 Task: Create custom labels to organize and preview messages efficiently.
Action: Mouse moved to (99, 221)
Screenshot: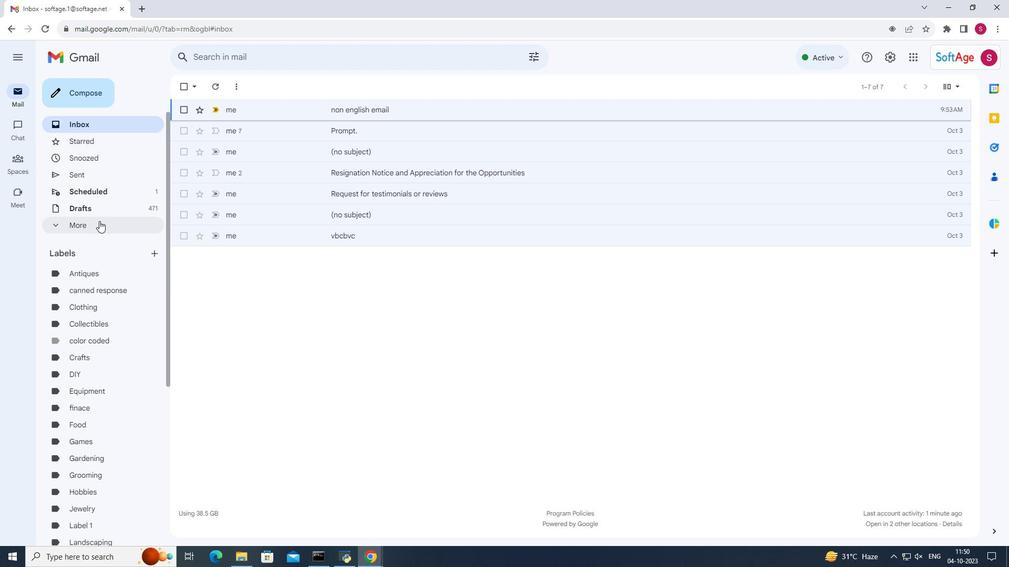
Action: Mouse pressed left at (99, 221)
Screenshot: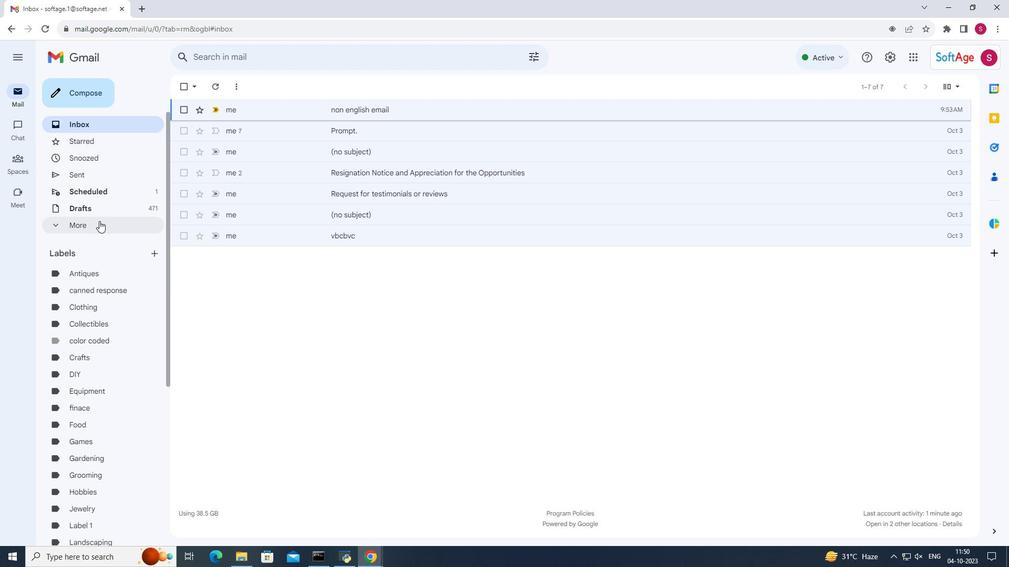 
Action: Mouse moved to (99, 343)
Screenshot: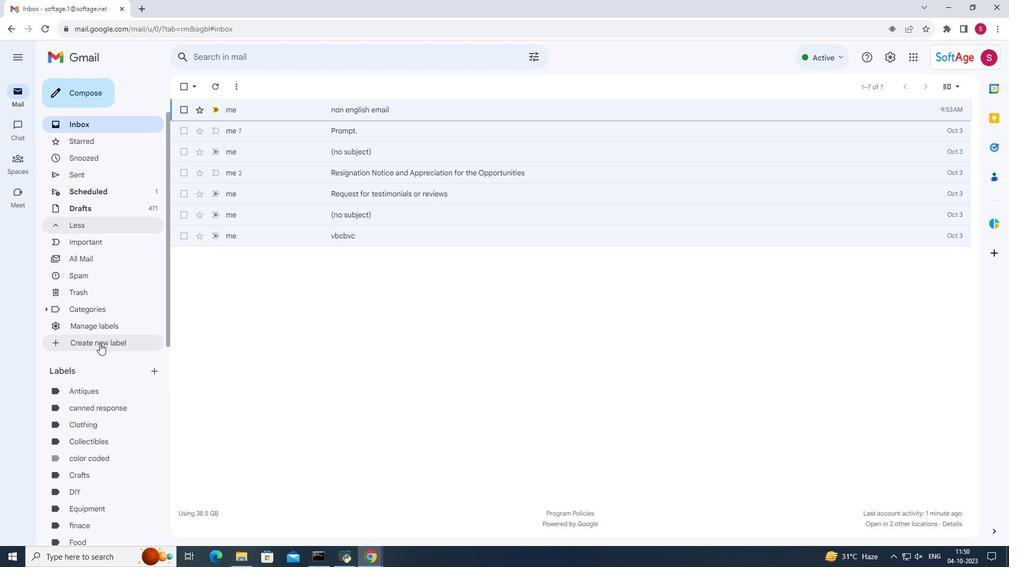 
Action: Mouse pressed left at (99, 343)
Screenshot: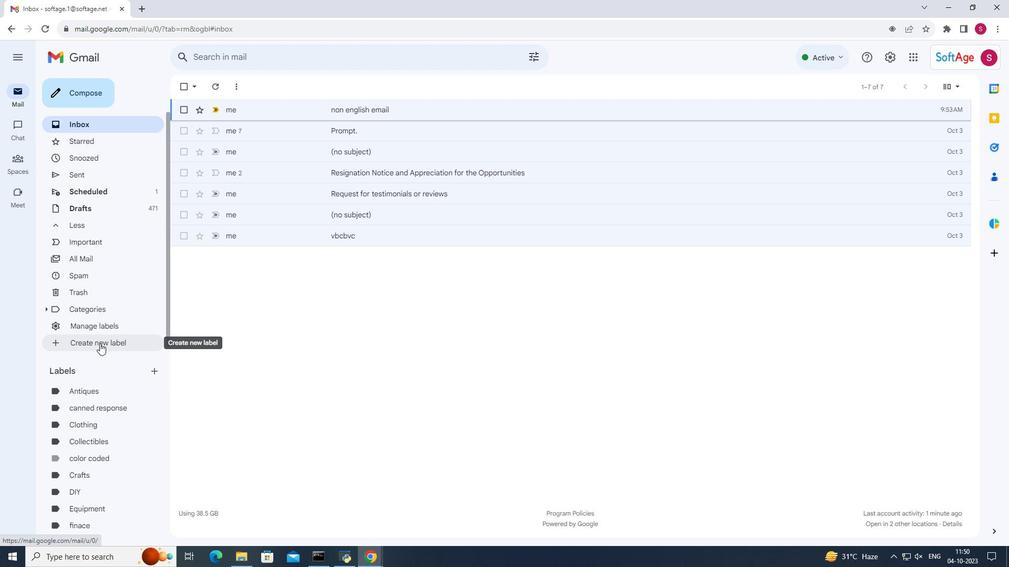 
Action: Mouse moved to (459, 278)
Screenshot: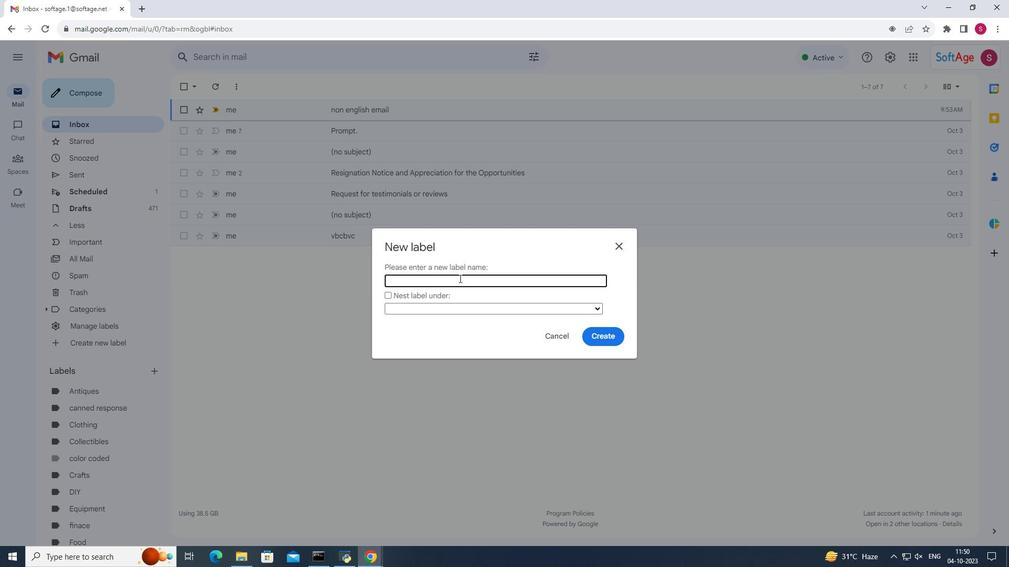 
Action: Mouse pressed left at (459, 278)
Screenshot: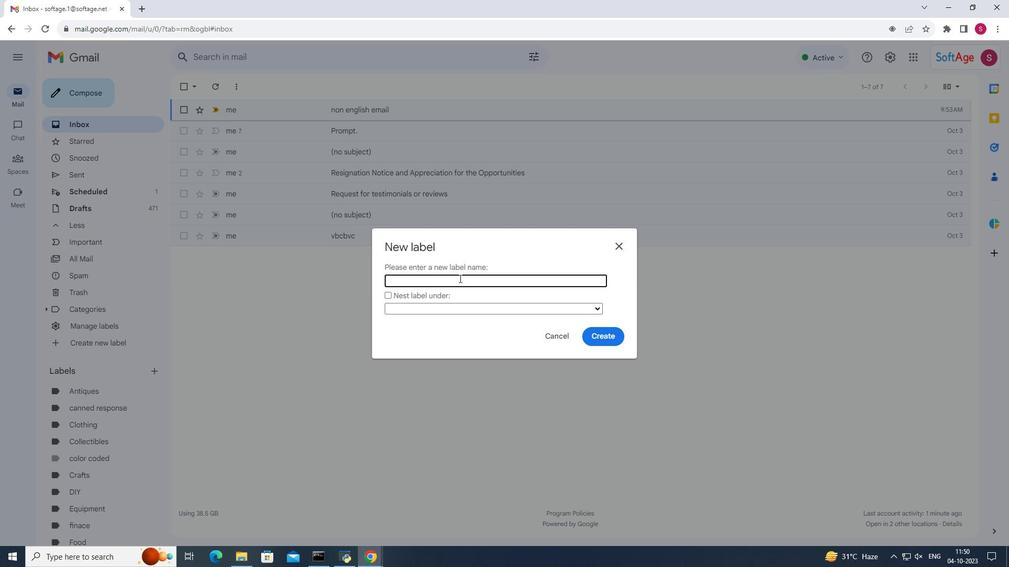 
Action: Mouse moved to (459, 281)
Screenshot: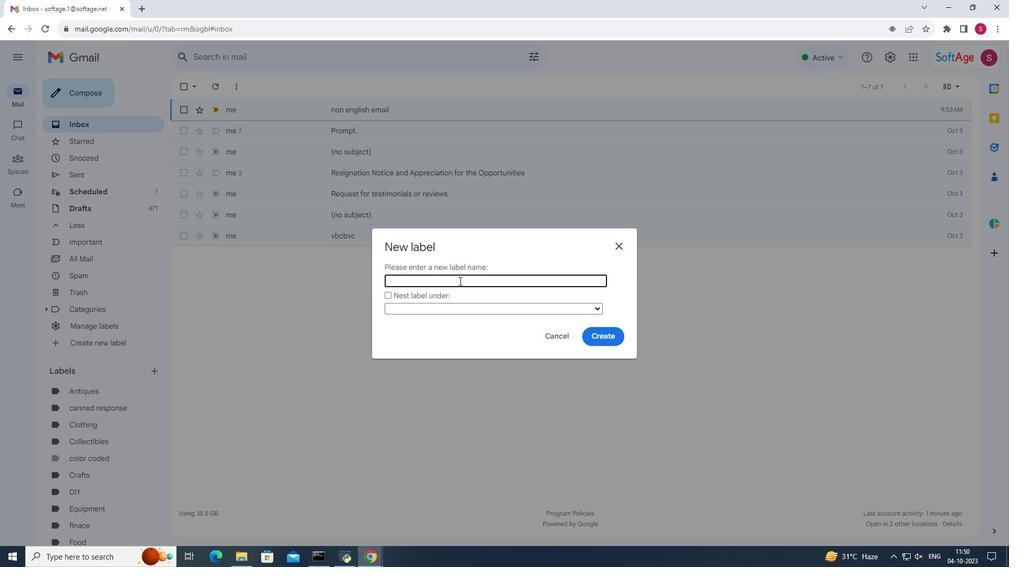 
Action: Key pressed important<Key.space>labels
Screenshot: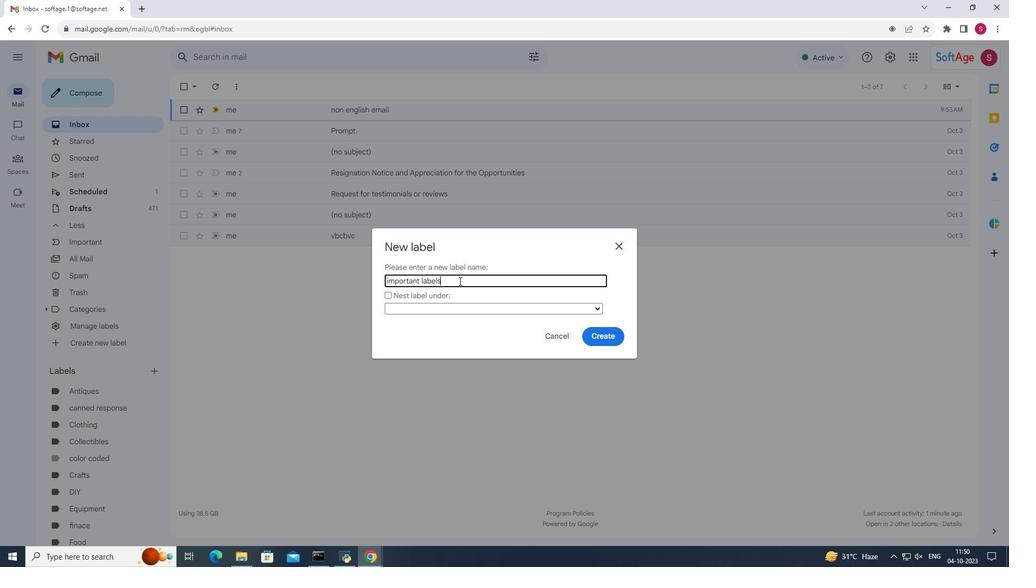 
Action: Mouse moved to (605, 338)
Screenshot: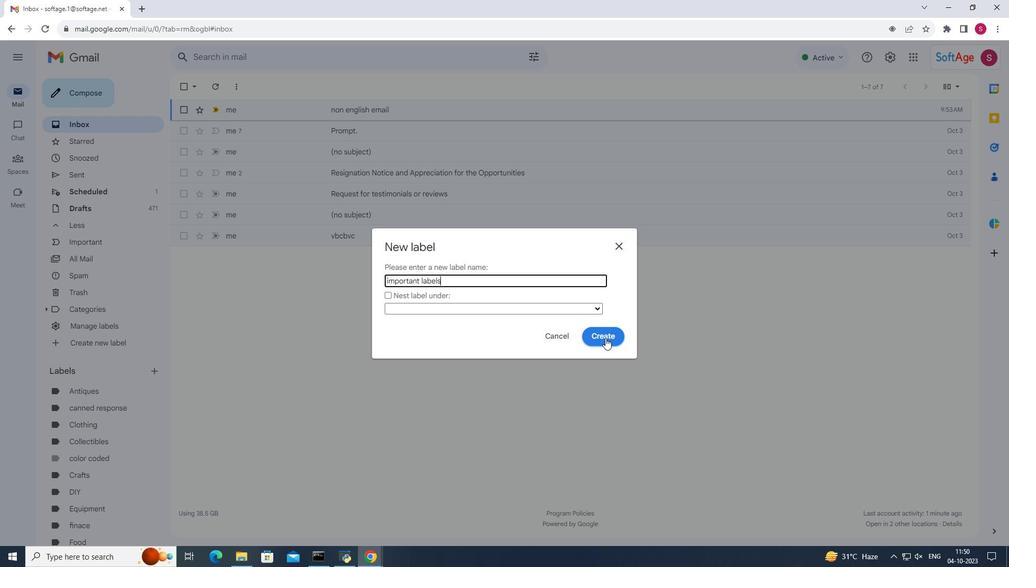 
Action: Mouse pressed left at (605, 338)
Screenshot: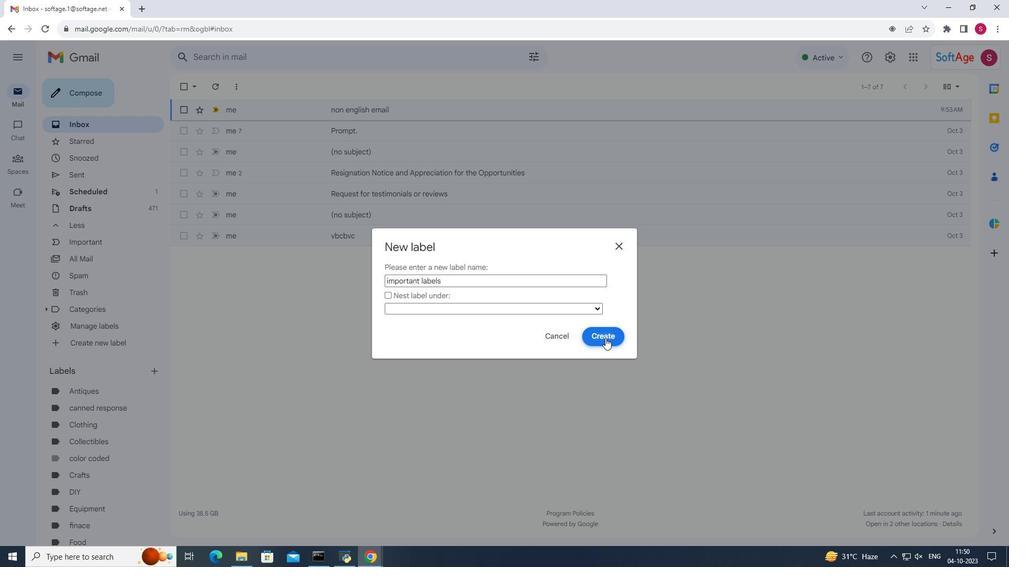 
